 Task: Assign in the project AgileBoost the issue 'Develop a new tool for automated testing of mobile application performance and resource consumption' to the sprint 'User Story Mapping Sprint'. Assign in the project AgileBoost the issue 'Upgrade the logging and monitoring capabilities of a web application to improve error detection and debugging' to the sprint 'User Story Mapping Sprint'. Assign in the project AgileBoost the issue 'Create a new online platform for online entrepreneurship courses with advanced business planning and financial modeling features' to the sprint 'User Story Mapping Sprint'. Assign in the project AgileBoost the issue 'Implement a new cloud-based customer relationship management system for a company with advanced lead generation and sales tracking features' to the sprint 'User Story Mapping Sprint'
Action: Mouse moved to (1013, 580)
Screenshot: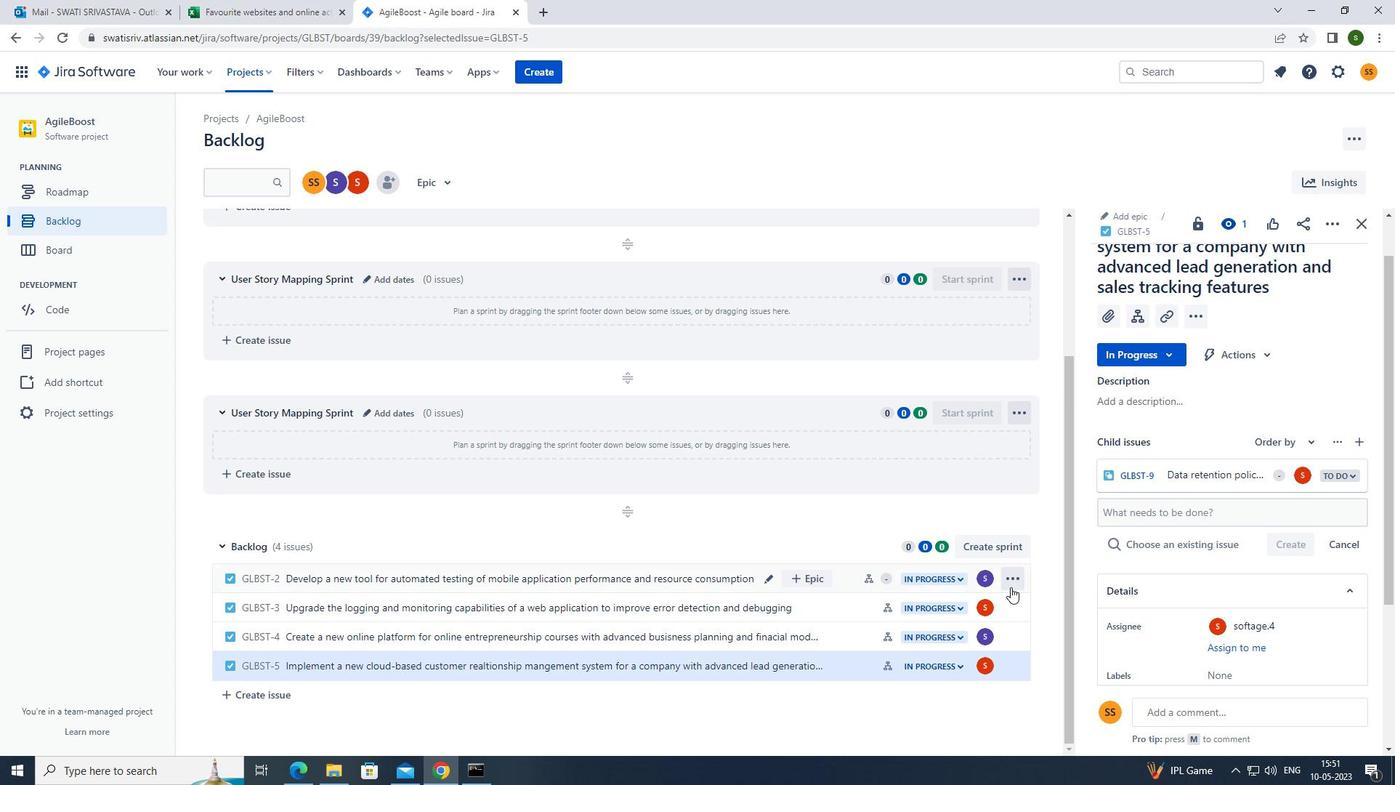 
Action: Mouse pressed left at (1013, 580)
Screenshot: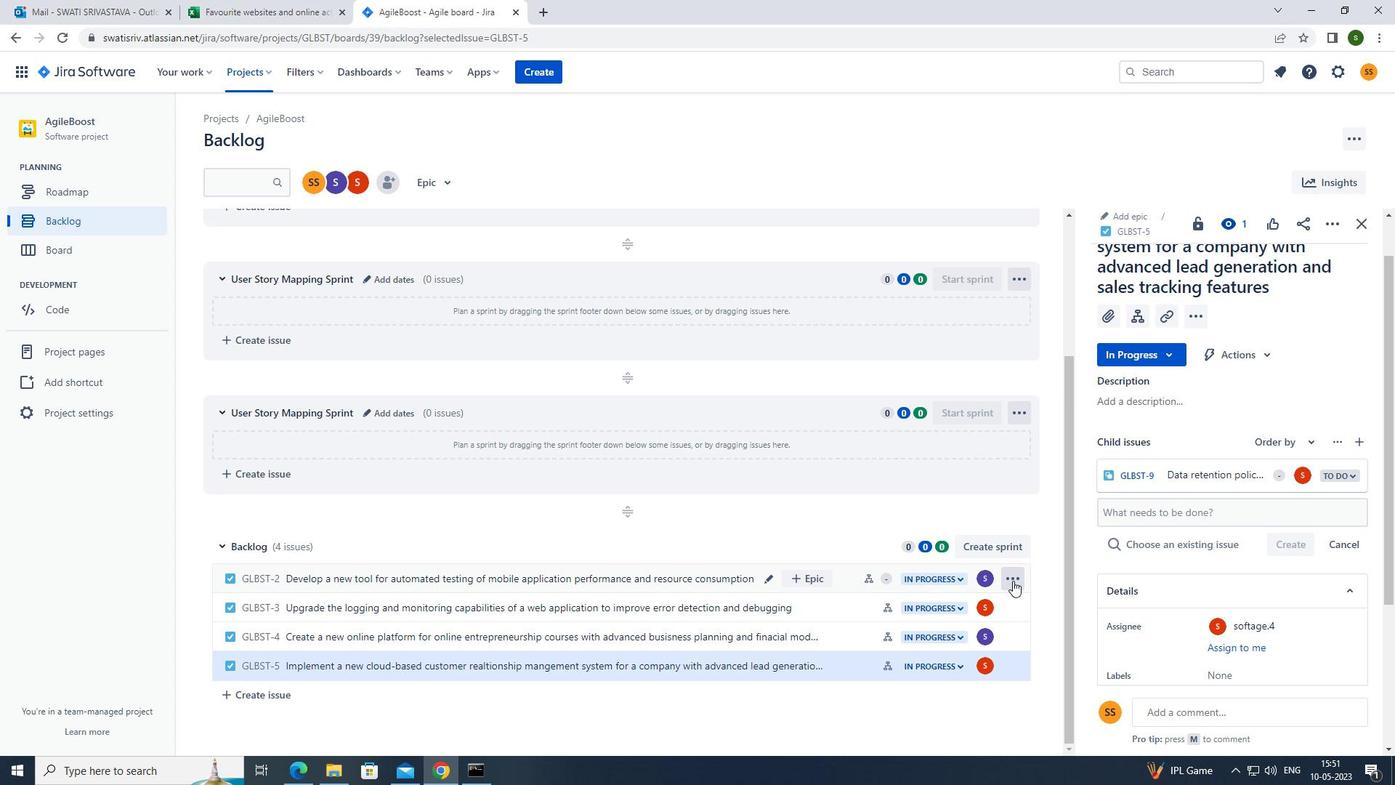 
Action: Mouse moved to (1003, 455)
Screenshot: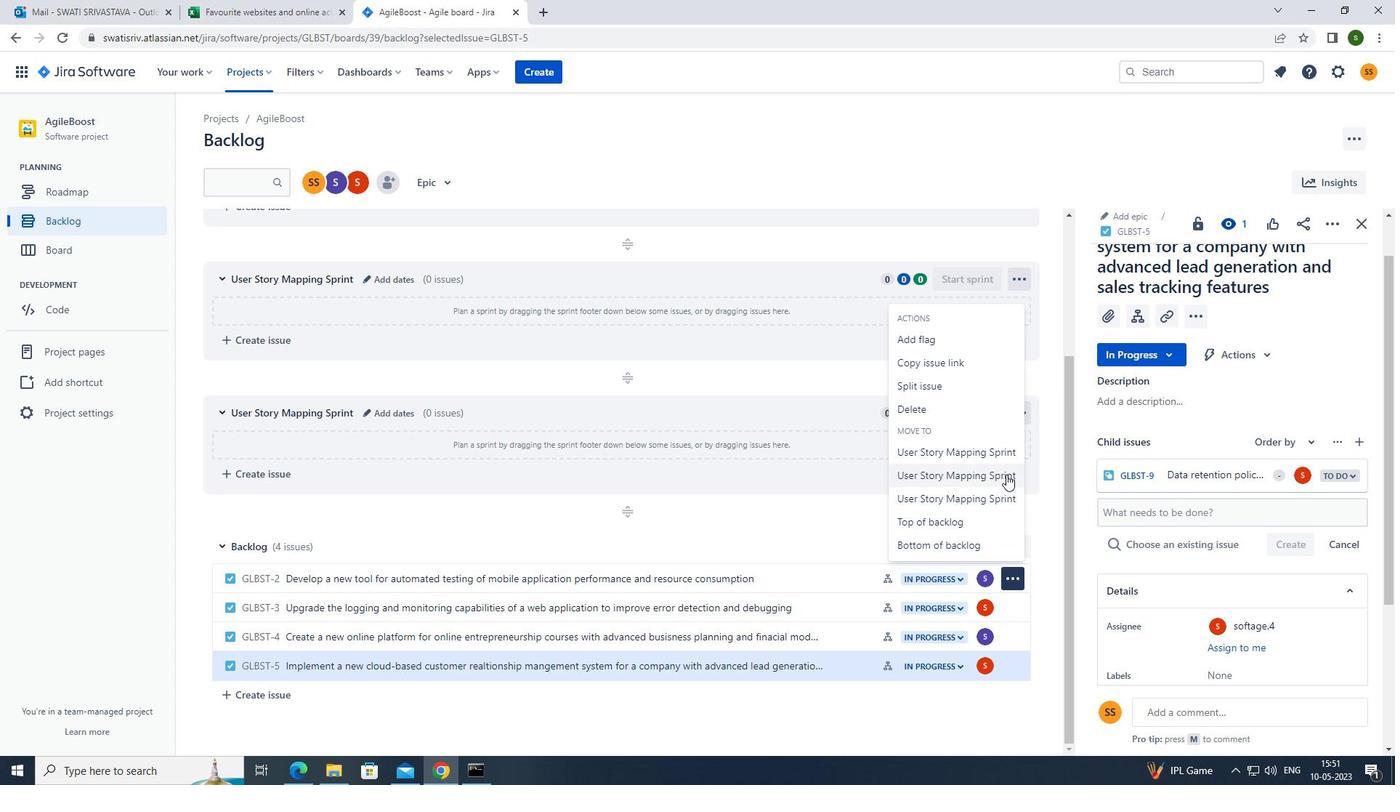 
Action: Mouse pressed left at (1003, 455)
Screenshot: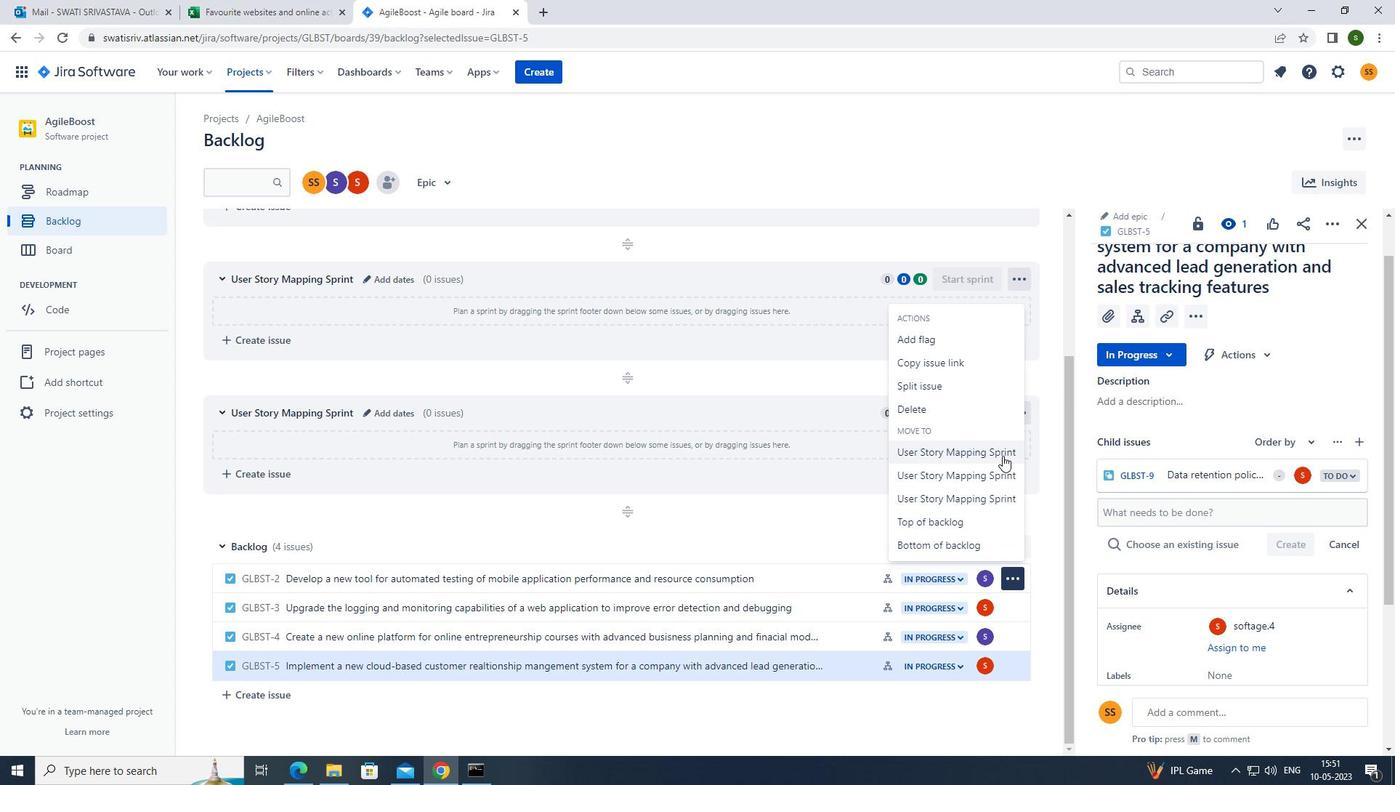 
Action: Mouse moved to (1017, 600)
Screenshot: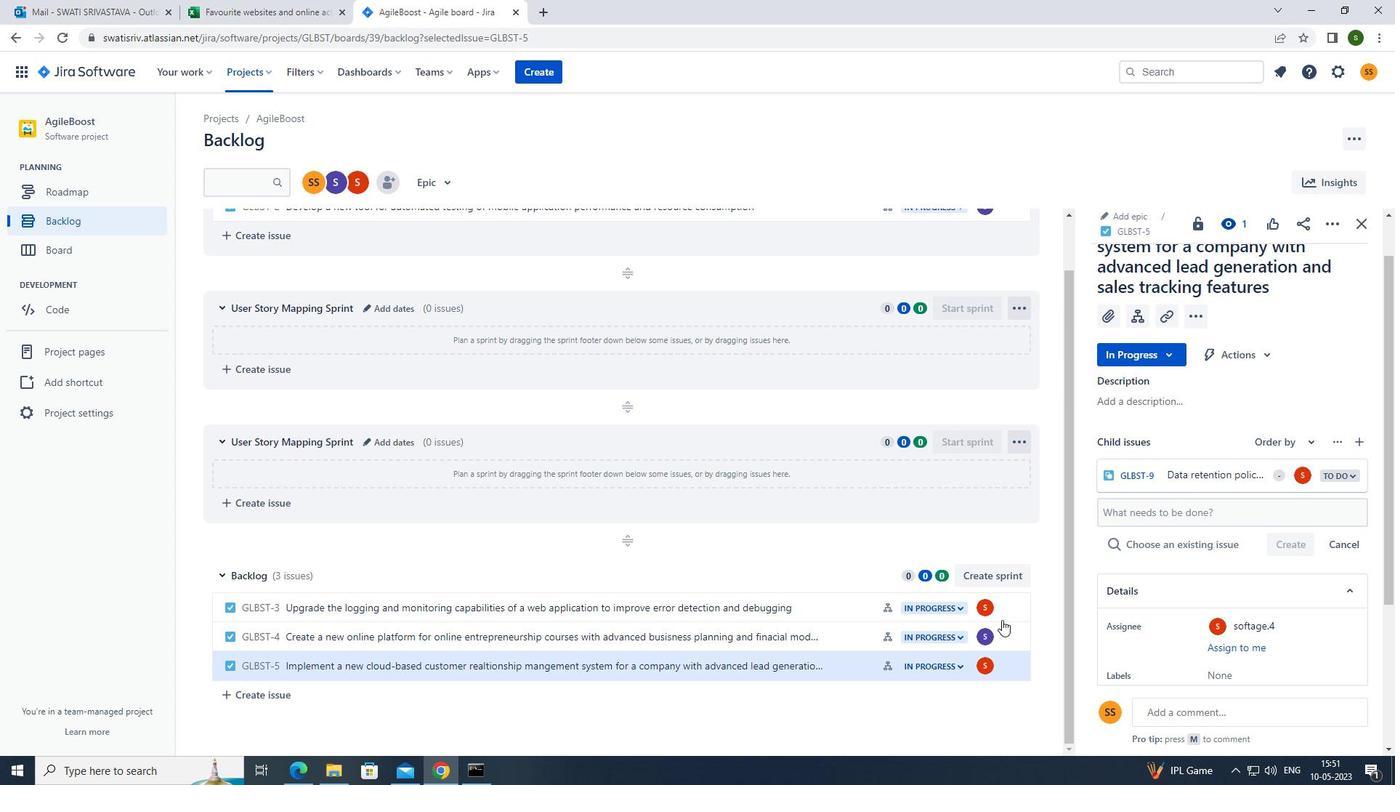 
Action: Mouse pressed left at (1017, 600)
Screenshot: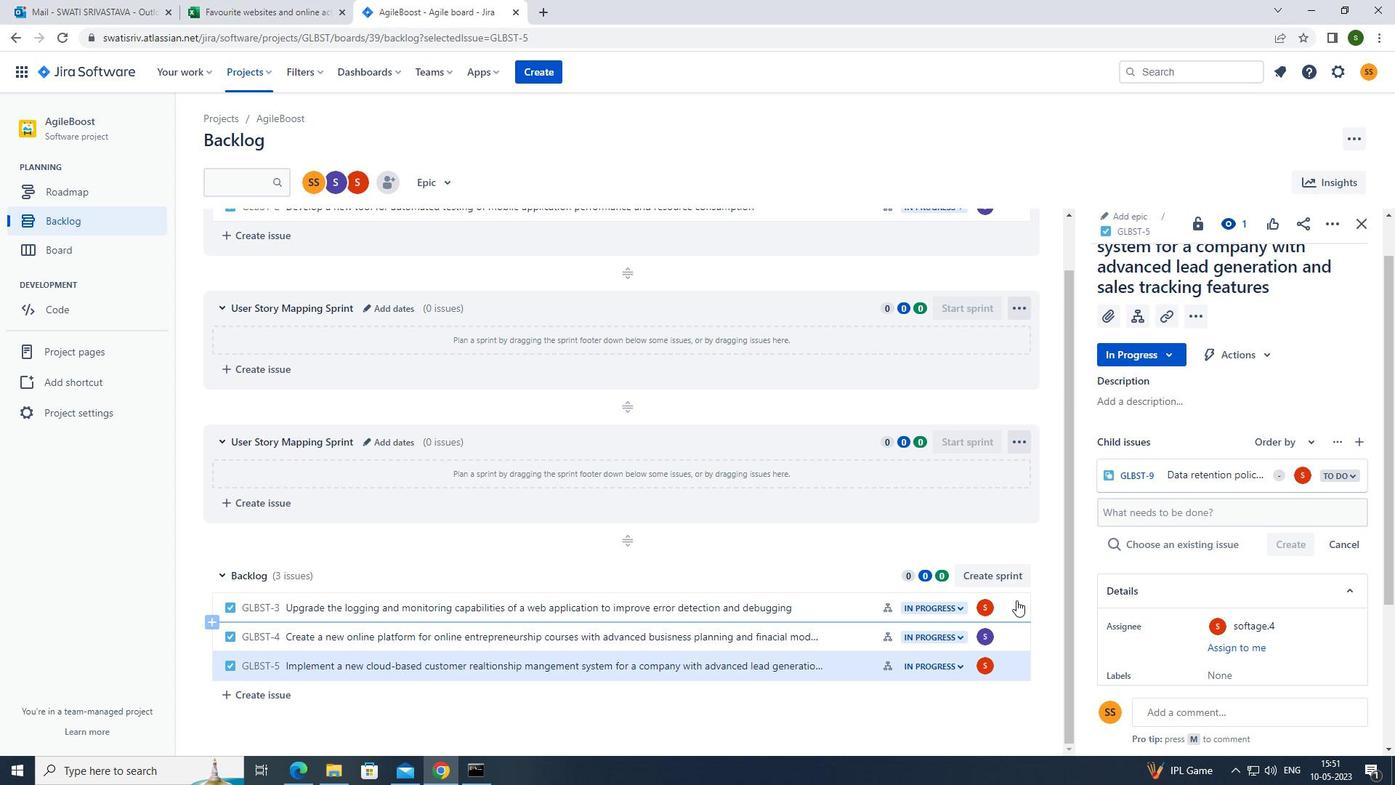 
Action: Mouse moved to (1003, 506)
Screenshot: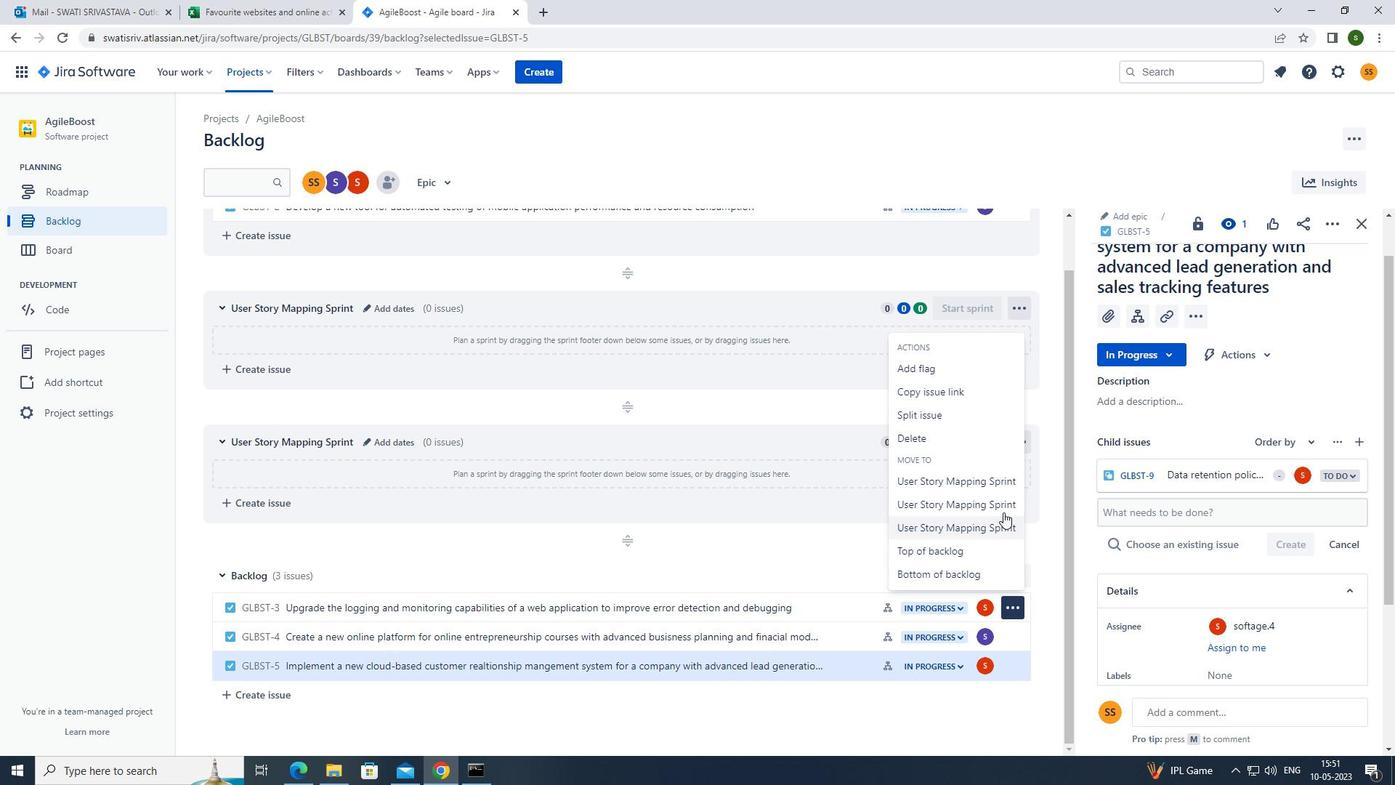 
Action: Mouse pressed left at (1003, 506)
Screenshot: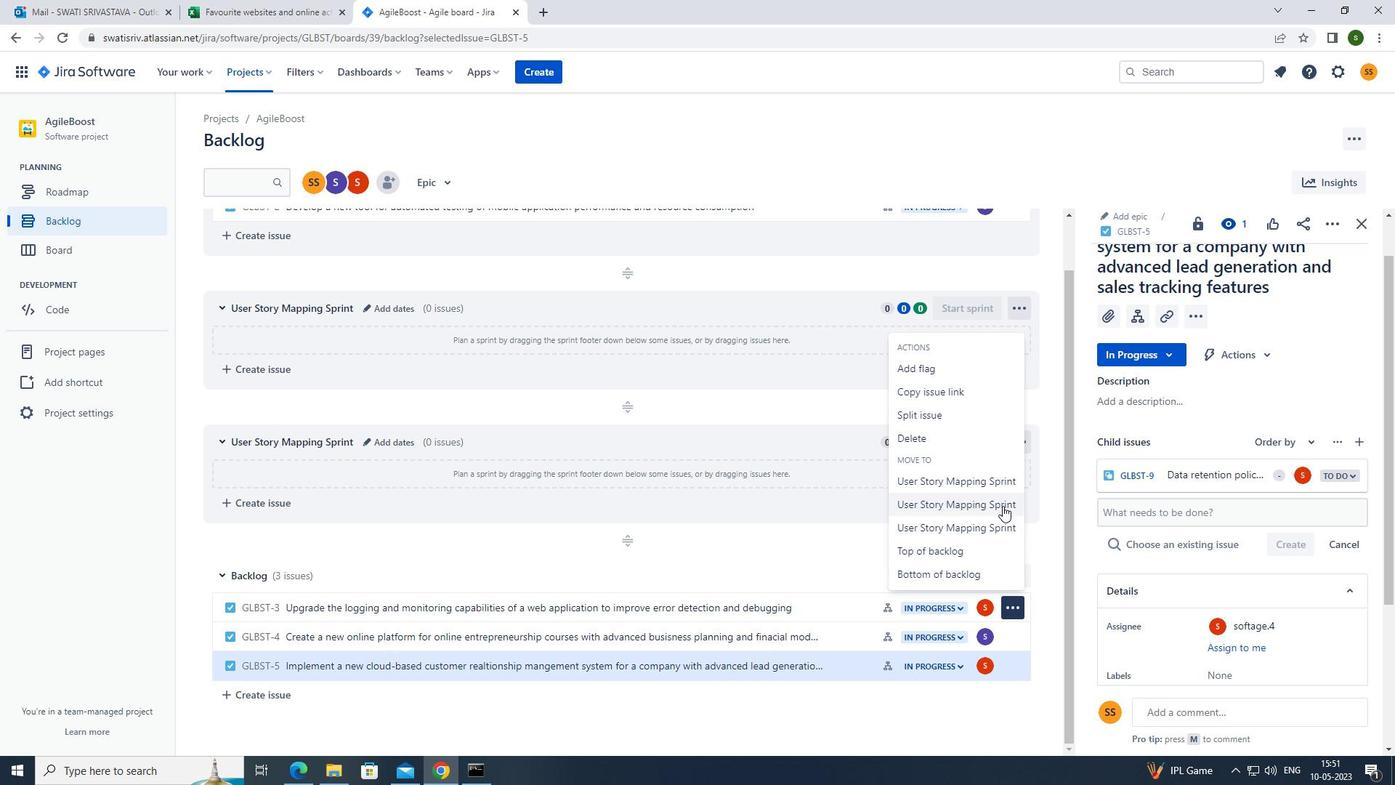 
Action: Mouse moved to (1012, 637)
Screenshot: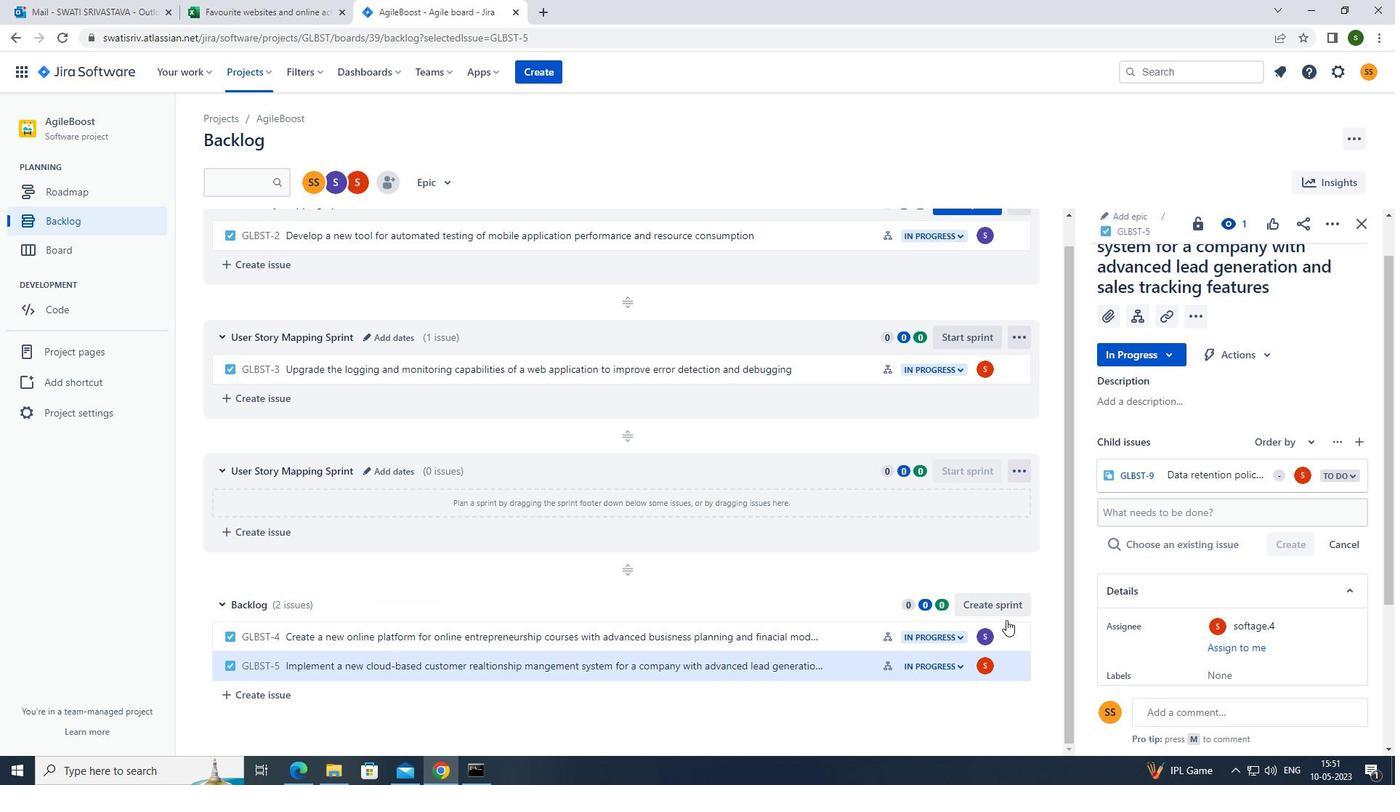 
Action: Mouse pressed left at (1012, 637)
Screenshot: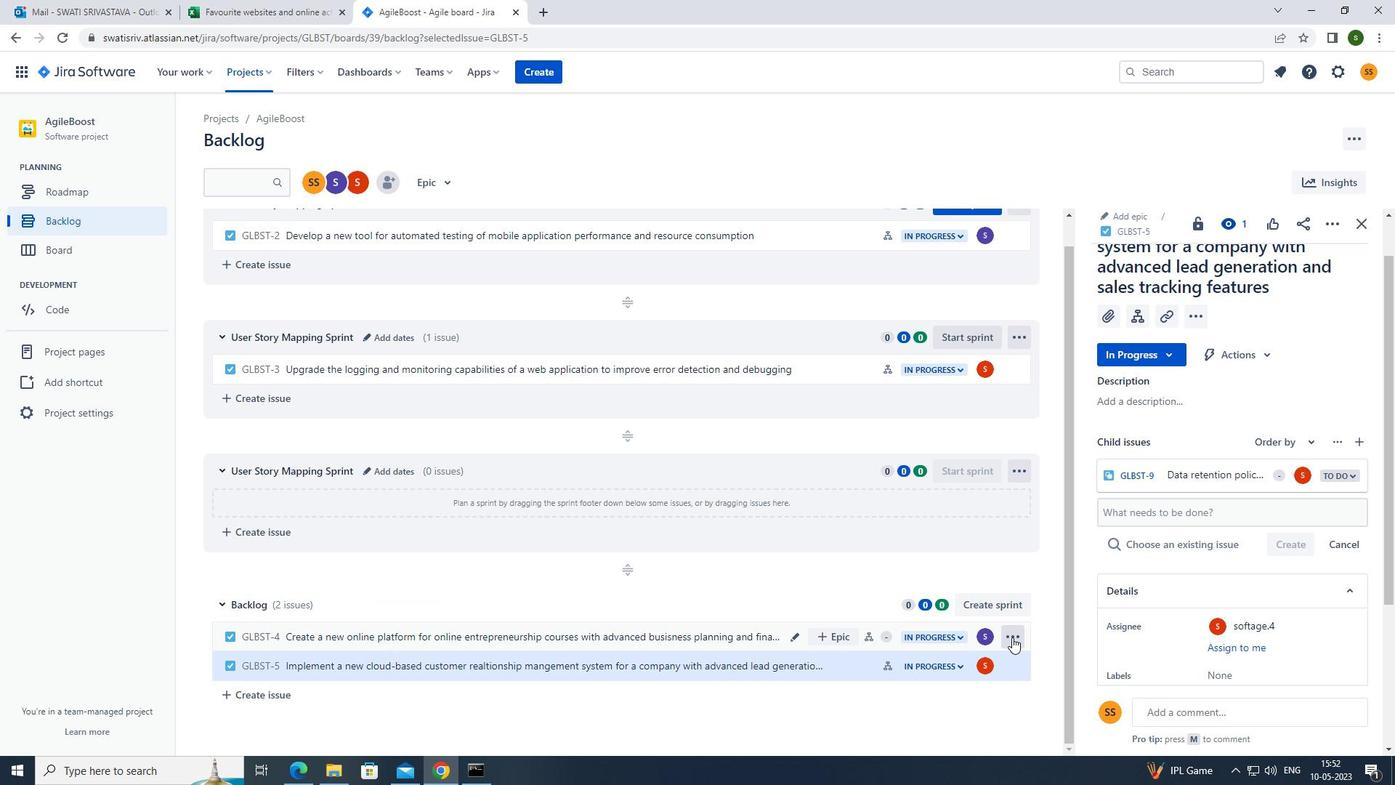 
Action: Mouse moved to (991, 550)
Screenshot: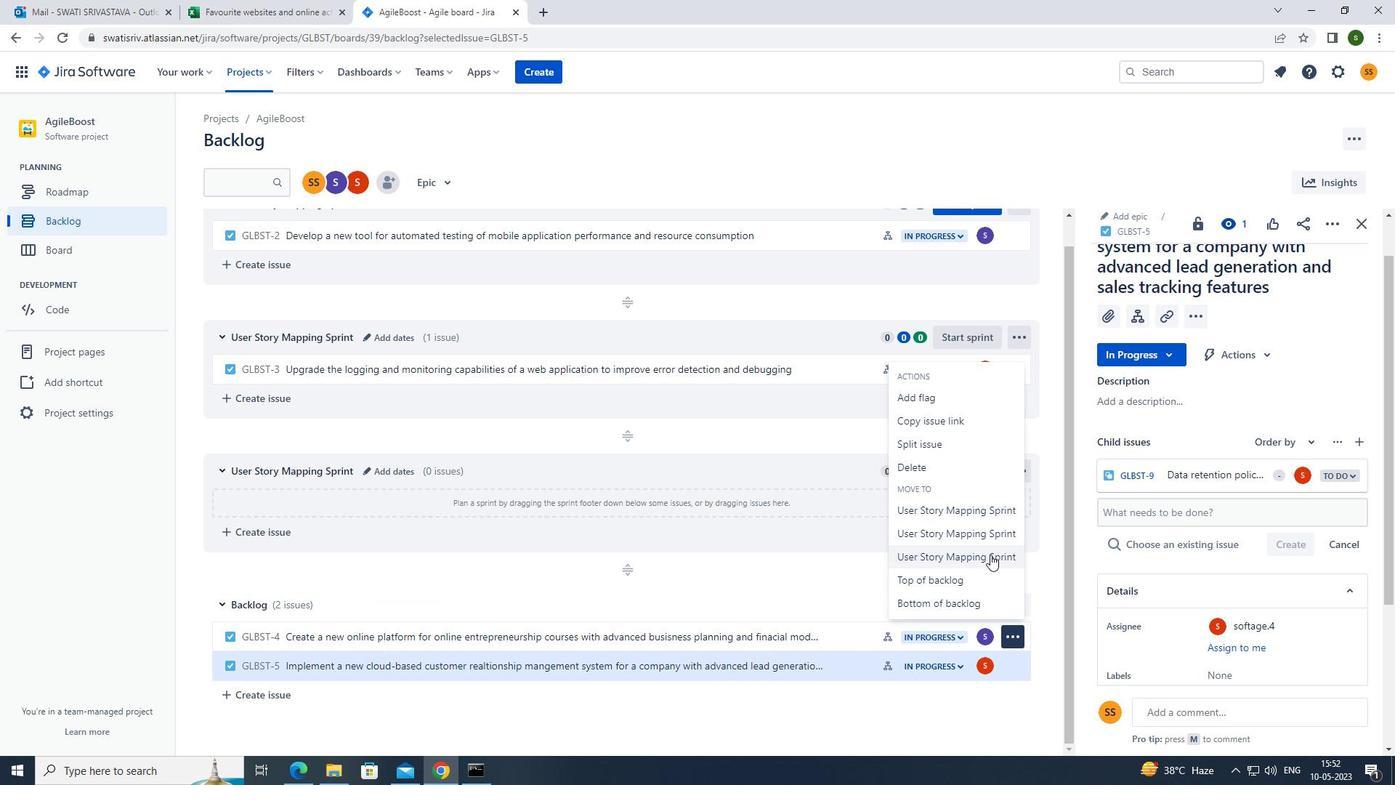 
Action: Mouse pressed left at (991, 550)
Screenshot: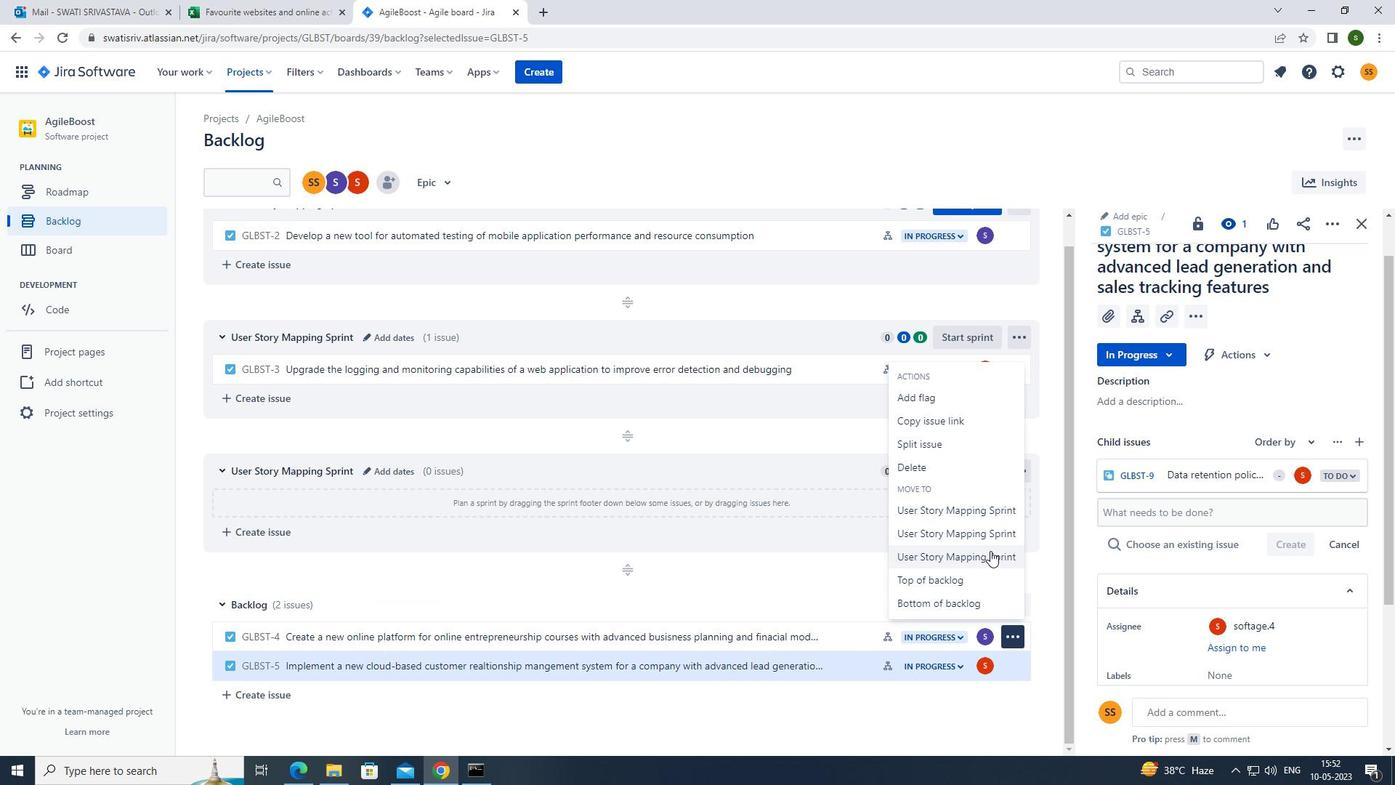 
Action: Mouse moved to (1014, 658)
Screenshot: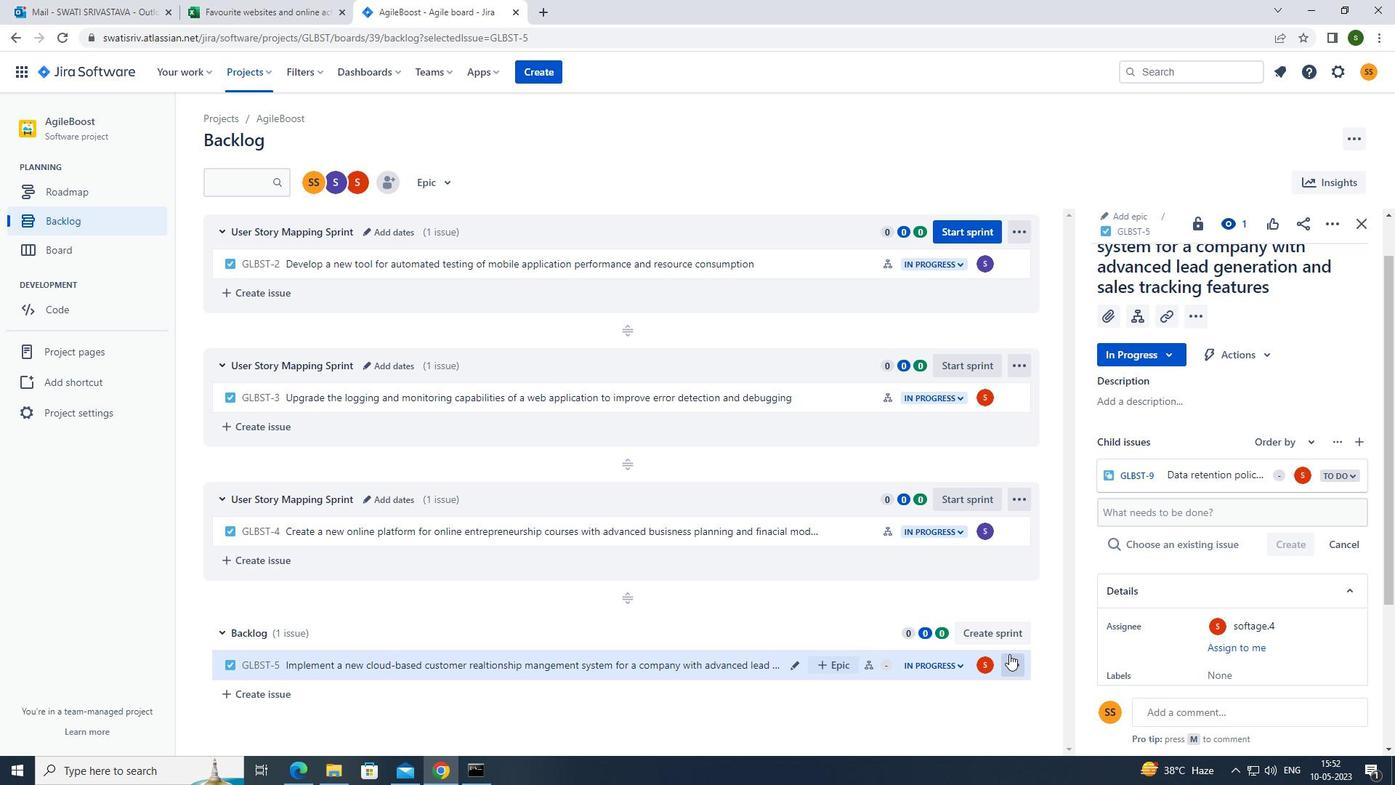 
Action: Mouse pressed left at (1014, 658)
Screenshot: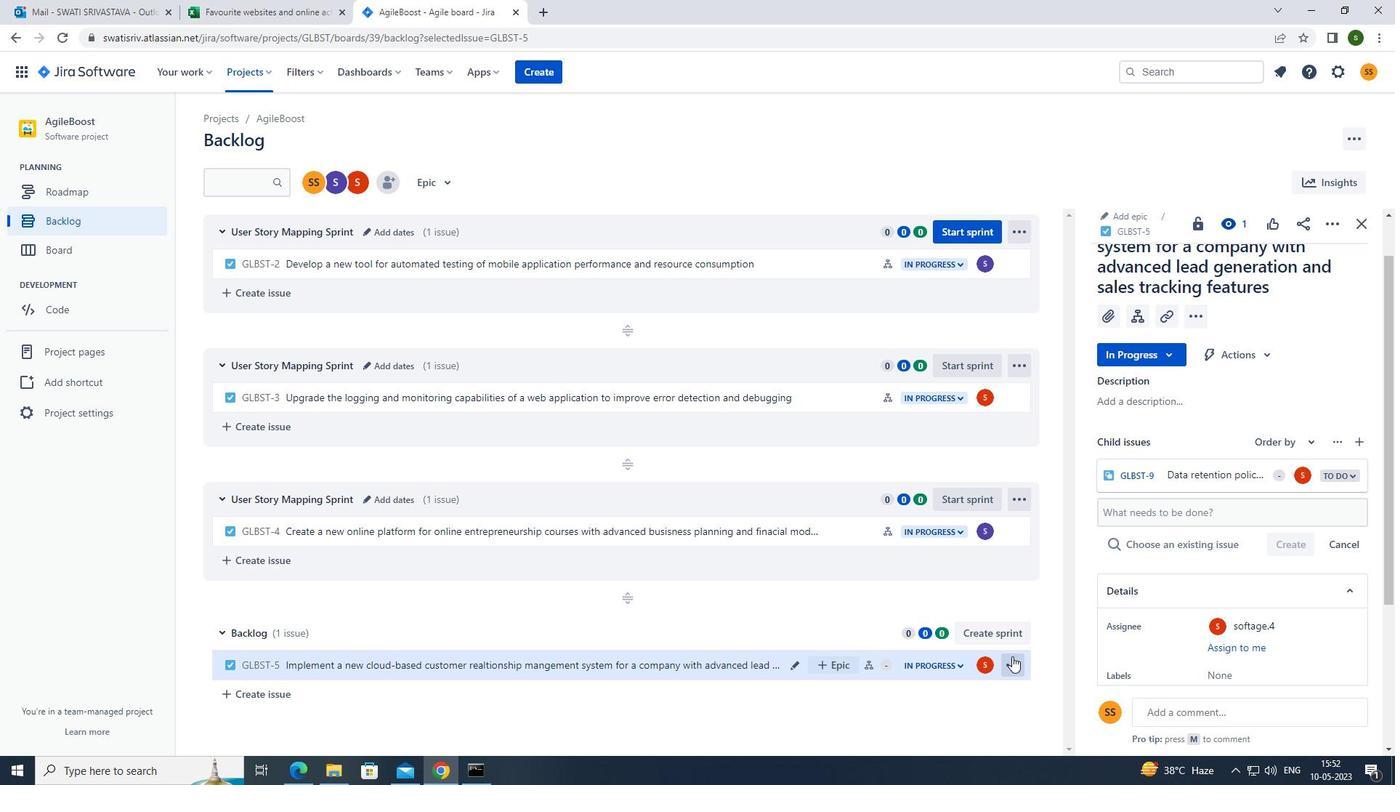 
Action: Mouse moved to (974, 587)
Screenshot: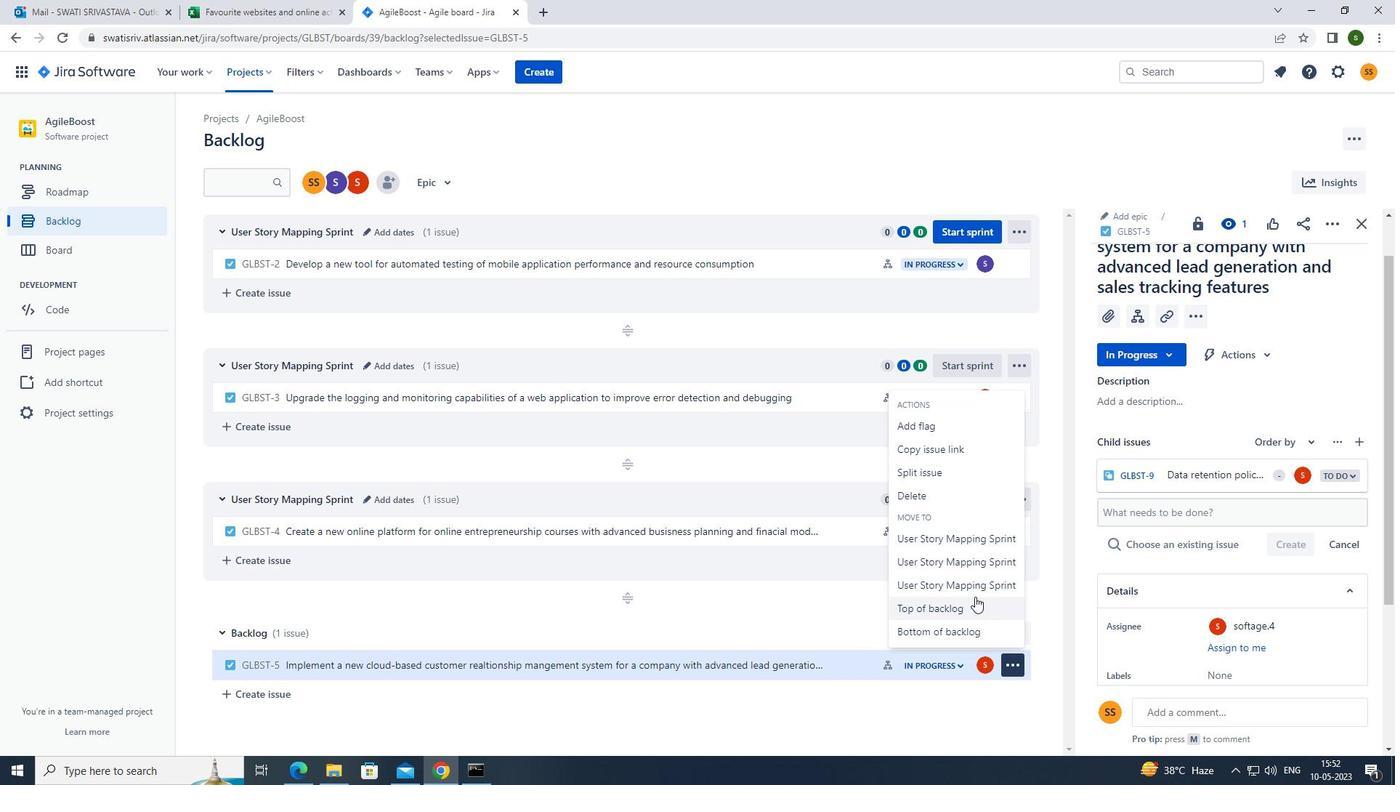 
Action: Mouse pressed left at (974, 587)
Screenshot: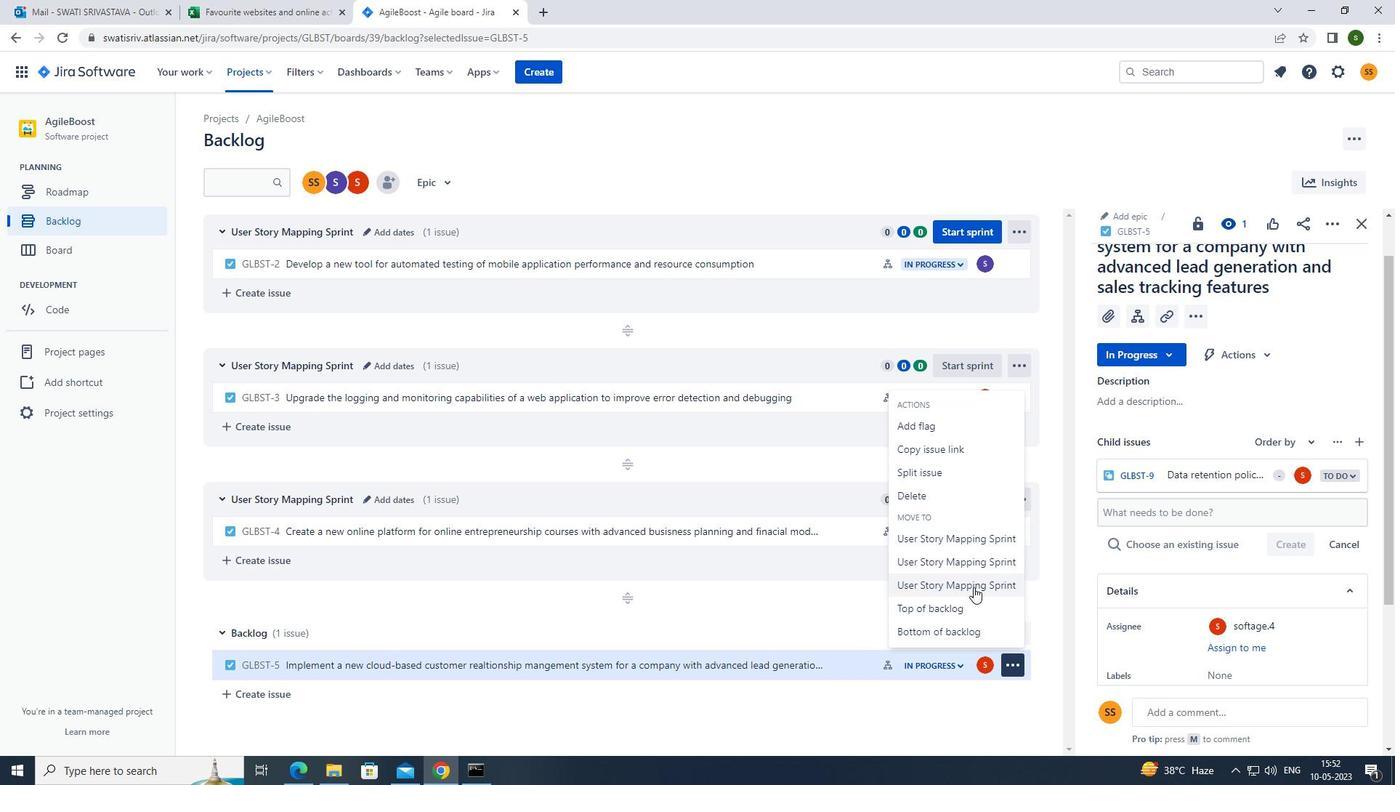 
Action: Mouse moved to (871, 633)
Screenshot: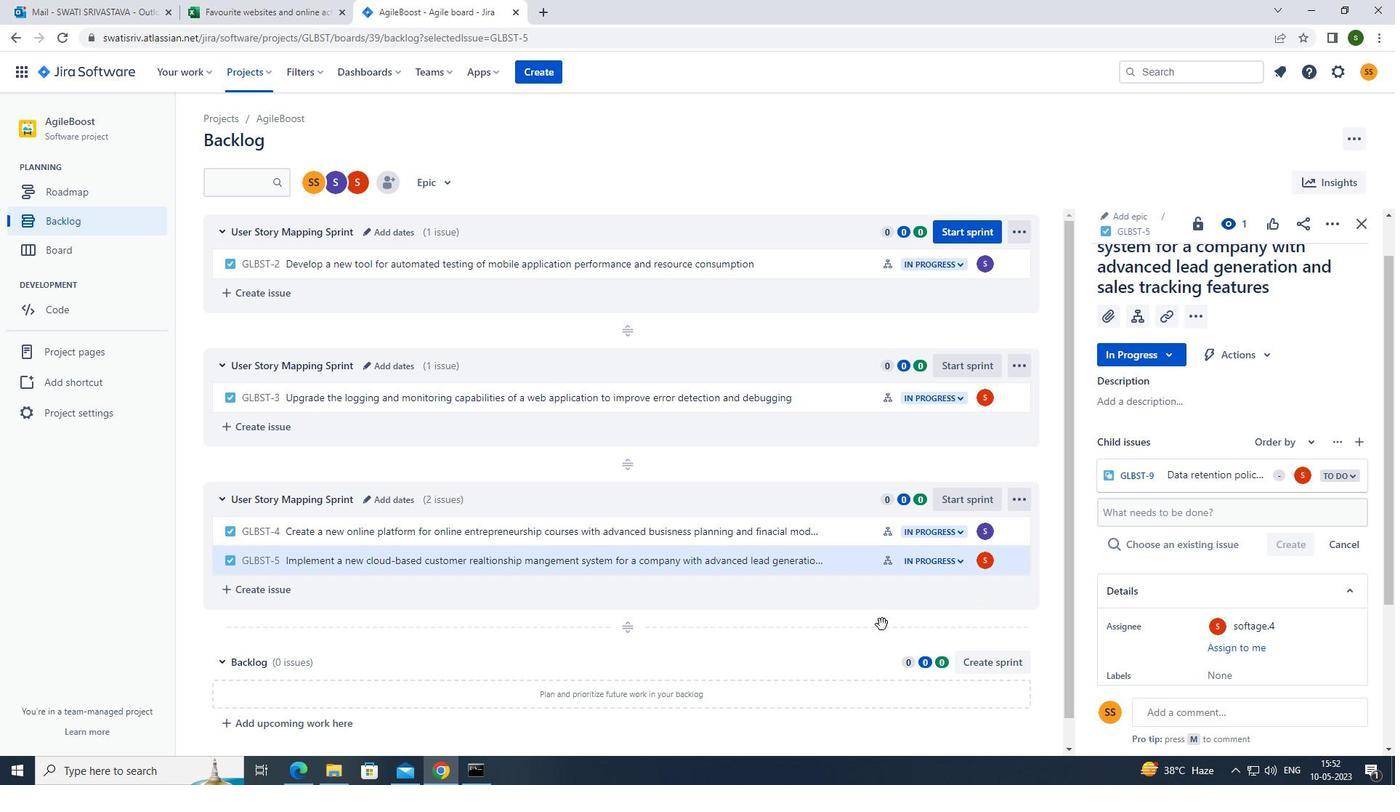 
